 Task: Create List Emails in Board Crisis Management to Workspace Advertising Technology. Create List Phone Calls in Board Public Speaking Training to Workspace Advertising Technology. Create List SMS in Board Sales Forecasting and Budgeting to Workspace Advertising Technology
Action: Mouse moved to (345, 113)
Screenshot: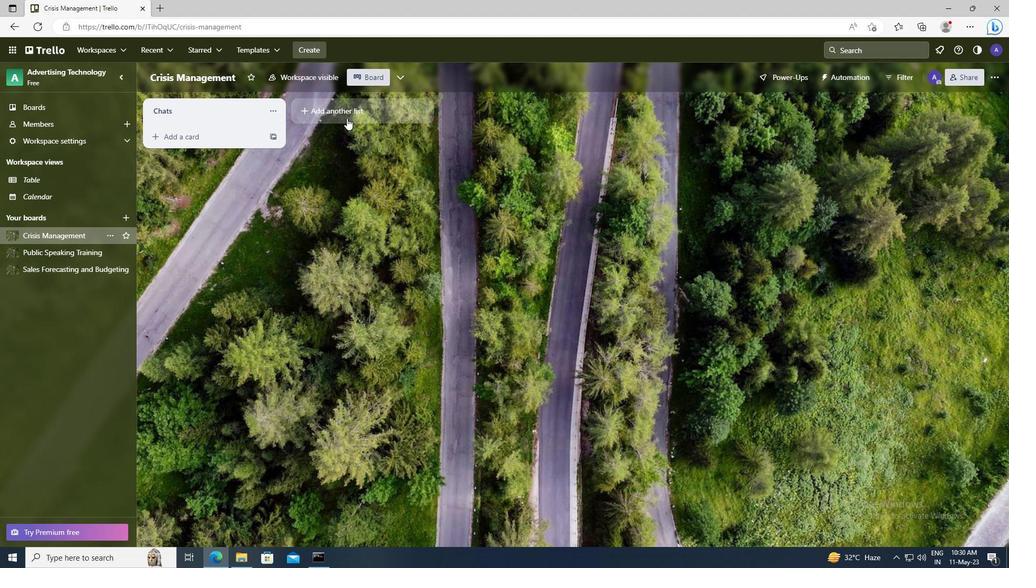
Action: Mouse pressed left at (345, 113)
Screenshot: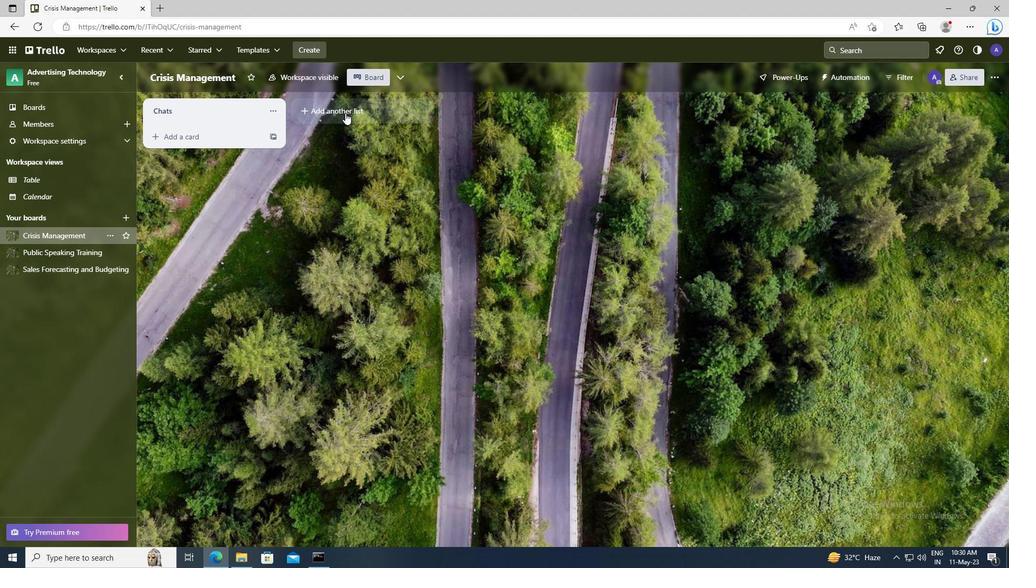
Action: Key pressed <Key.shift>EMAILS
Screenshot: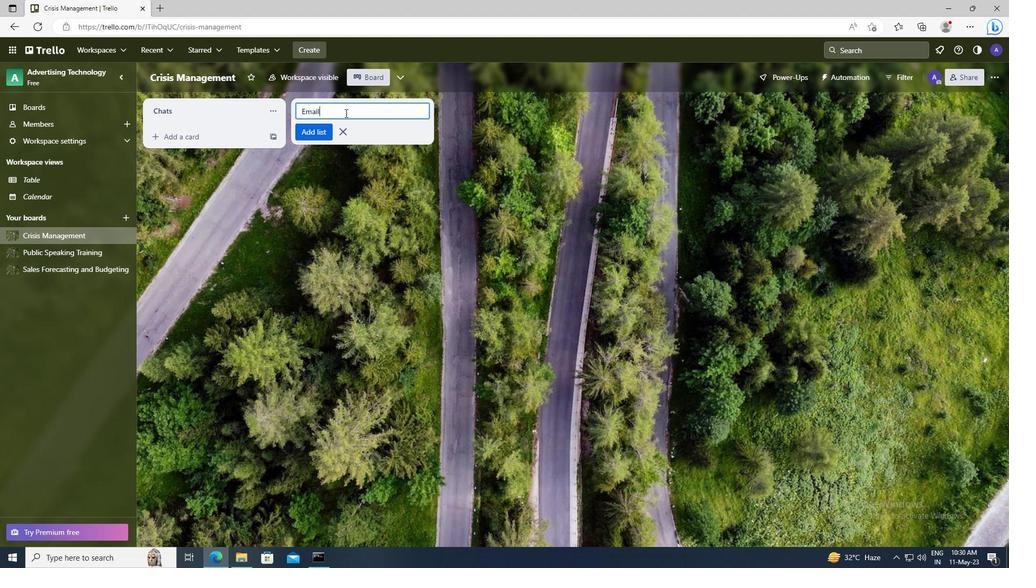 
Action: Mouse moved to (315, 129)
Screenshot: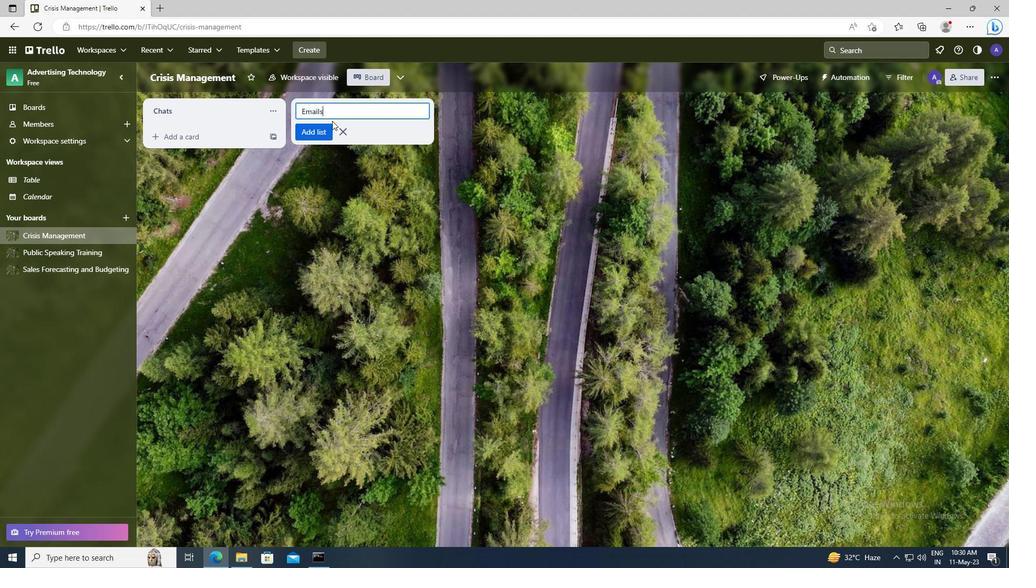 
Action: Mouse pressed left at (315, 129)
Screenshot: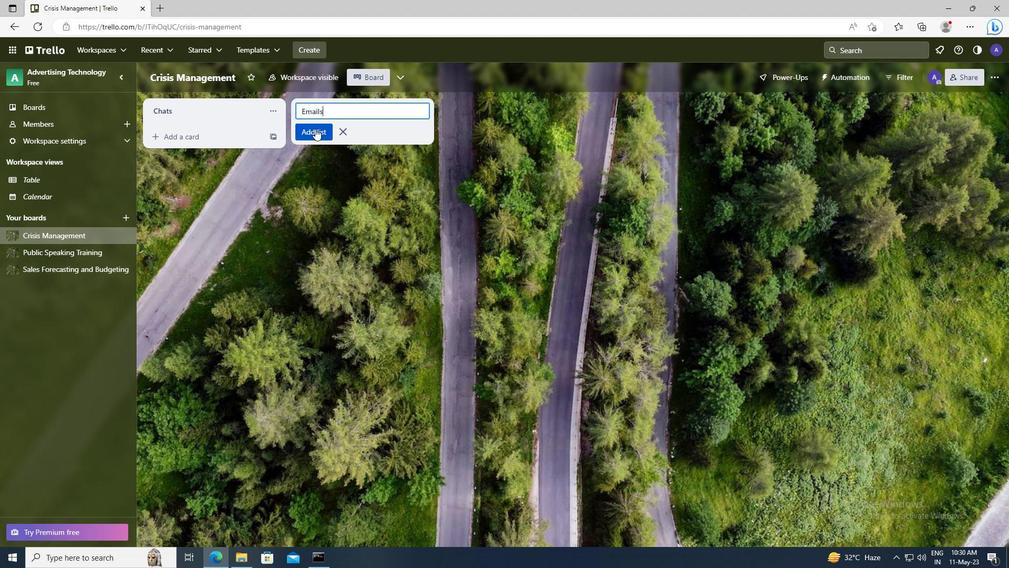 
Action: Mouse moved to (72, 250)
Screenshot: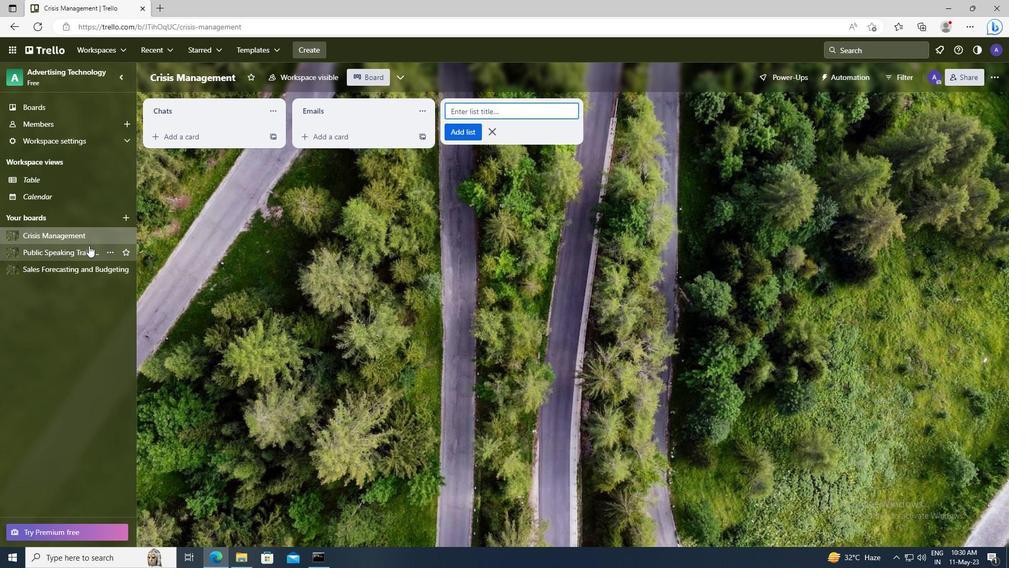 
Action: Mouse pressed left at (72, 250)
Screenshot: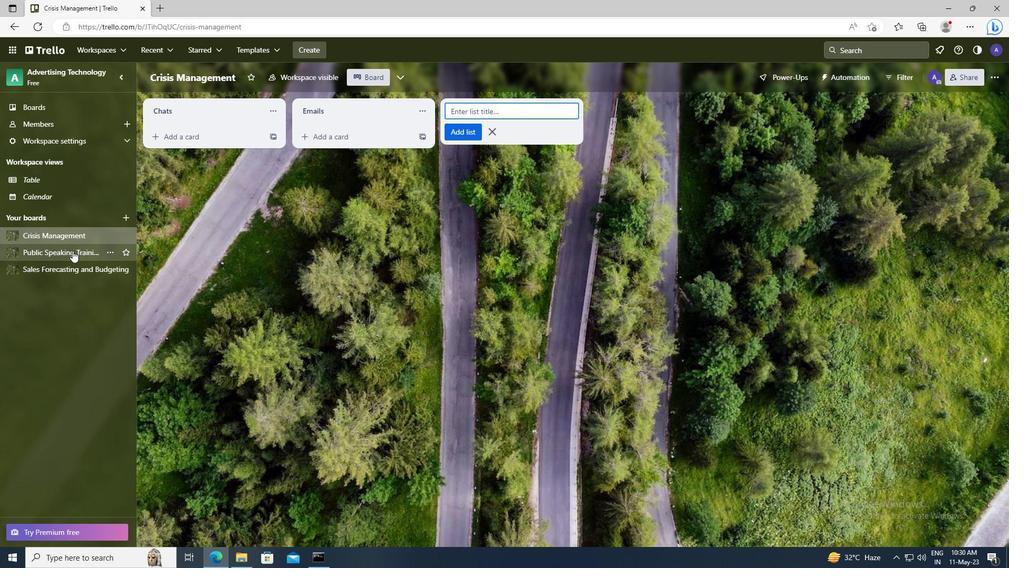 
Action: Mouse moved to (316, 107)
Screenshot: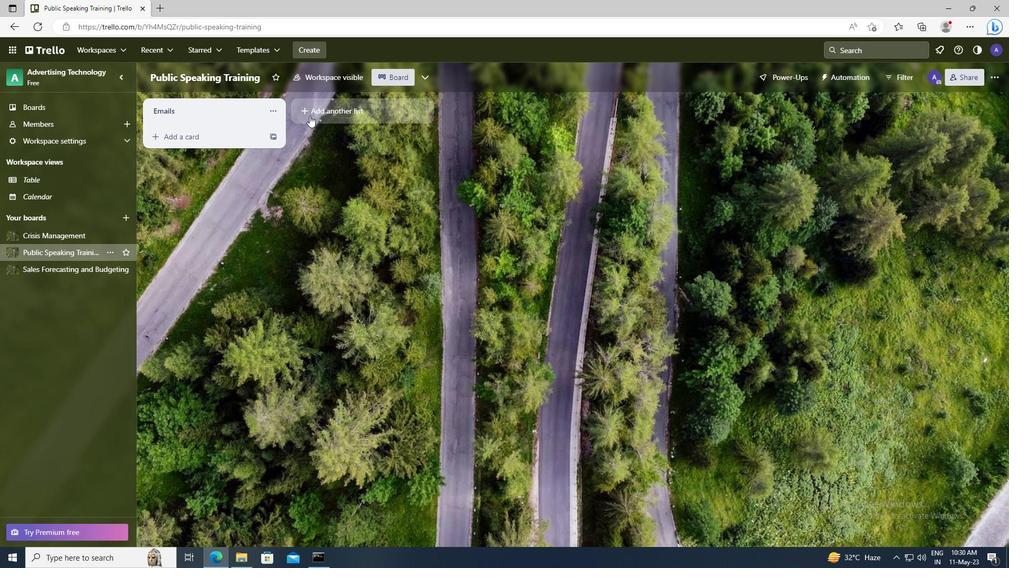 
Action: Mouse pressed left at (316, 107)
Screenshot: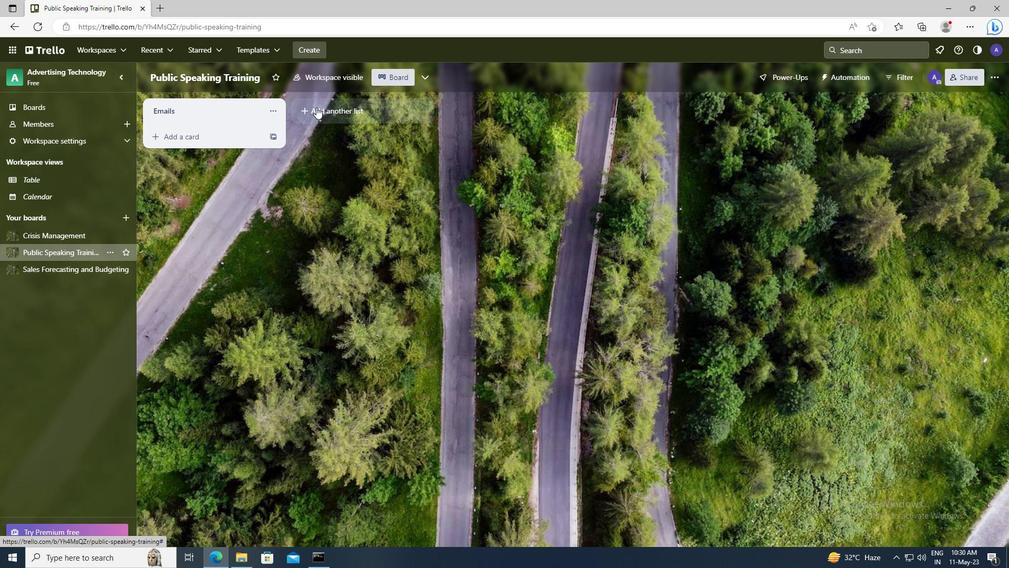 
Action: Key pressed <Key.shift>PHONE<Key.space><Key.shift>CALLS
Screenshot: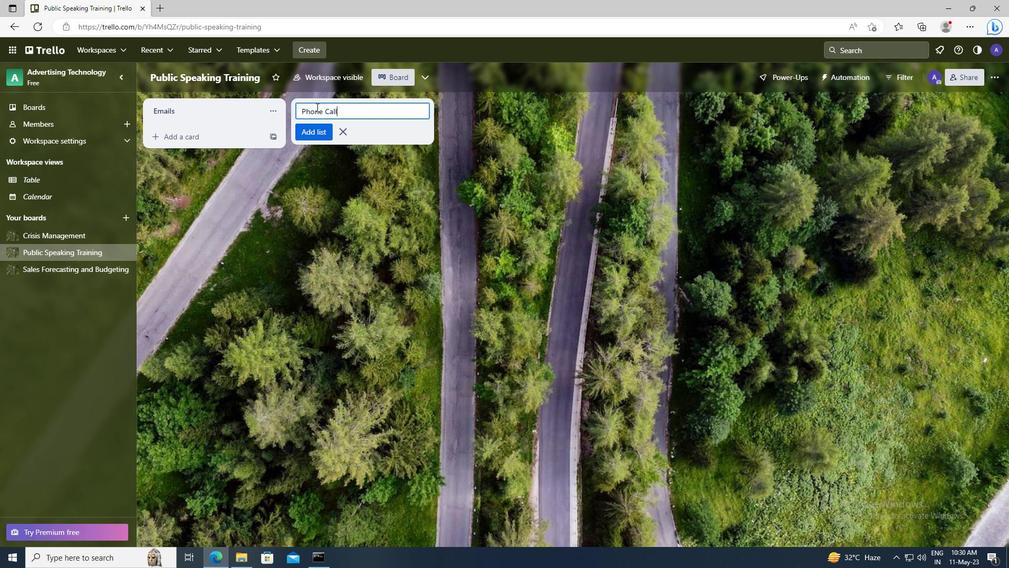 
Action: Mouse moved to (316, 135)
Screenshot: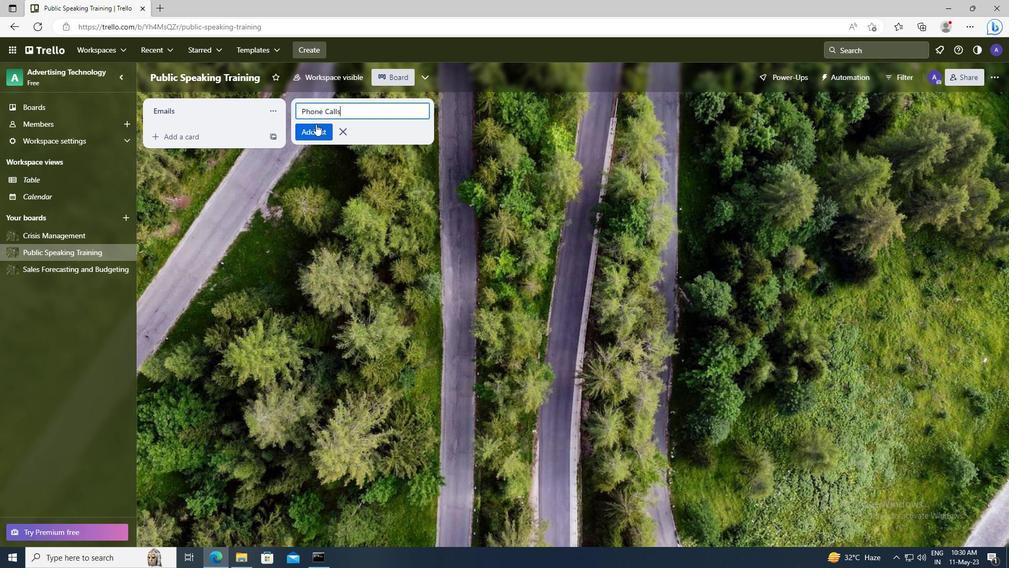 
Action: Mouse pressed left at (316, 135)
Screenshot: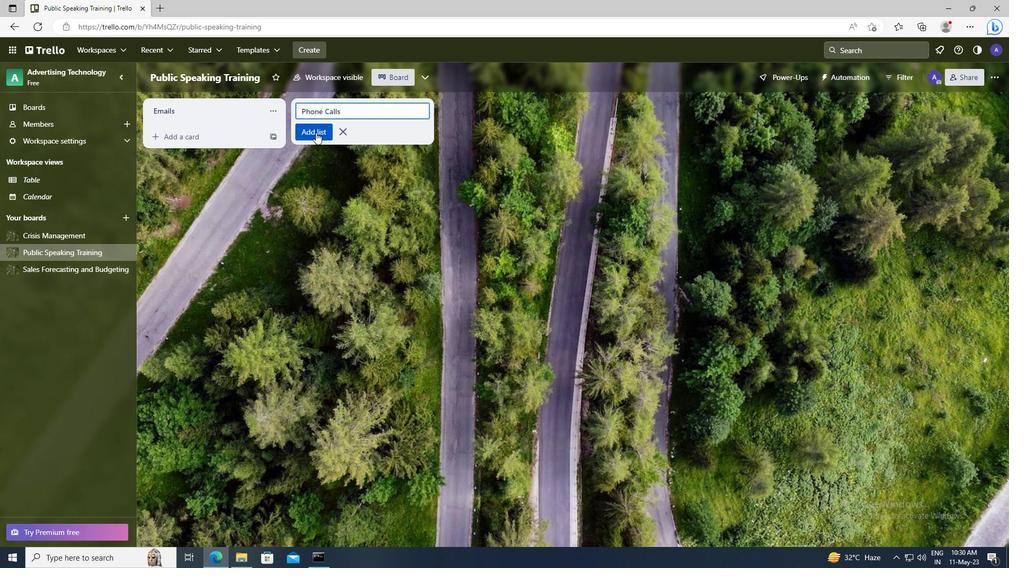 
Action: Mouse moved to (59, 268)
Screenshot: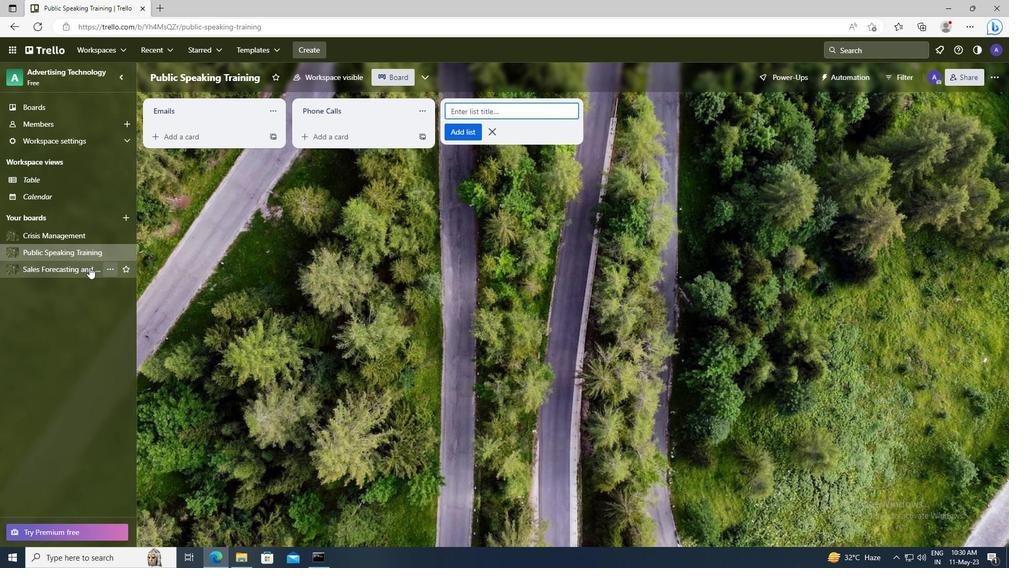 
Action: Mouse pressed left at (59, 268)
Screenshot: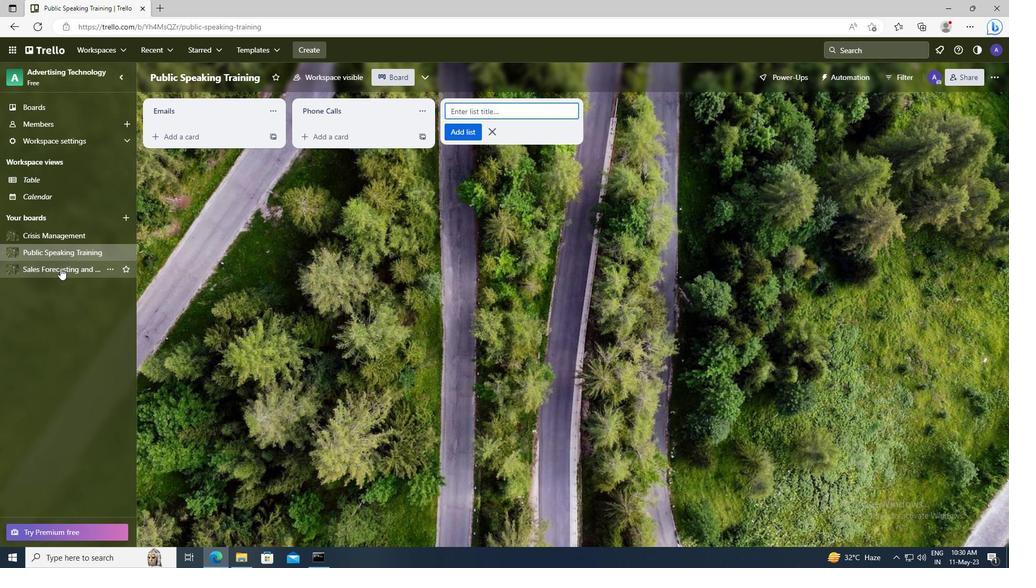 
Action: Mouse moved to (324, 112)
Screenshot: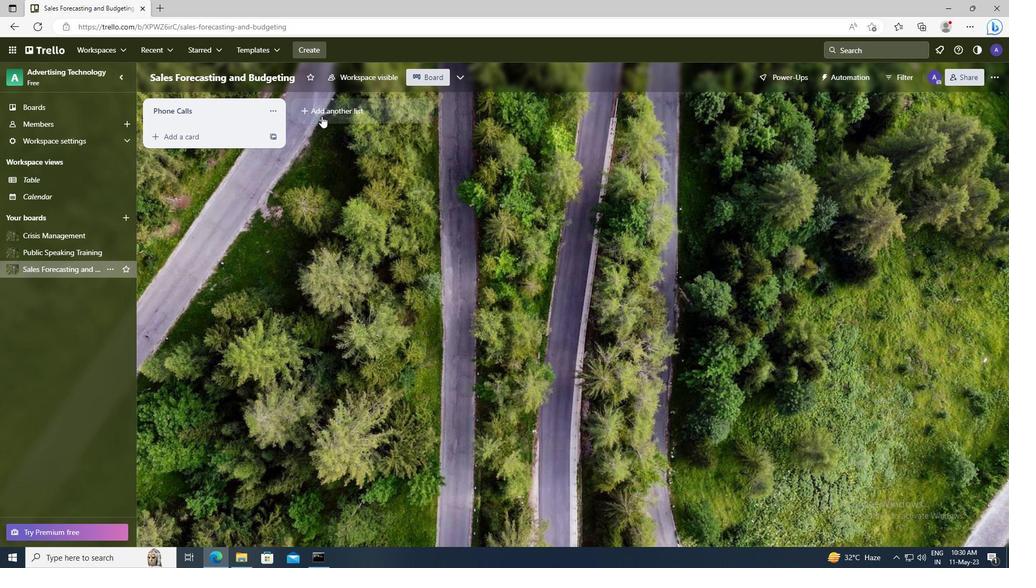 
Action: Mouse pressed left at (324, 112)
Screenshot: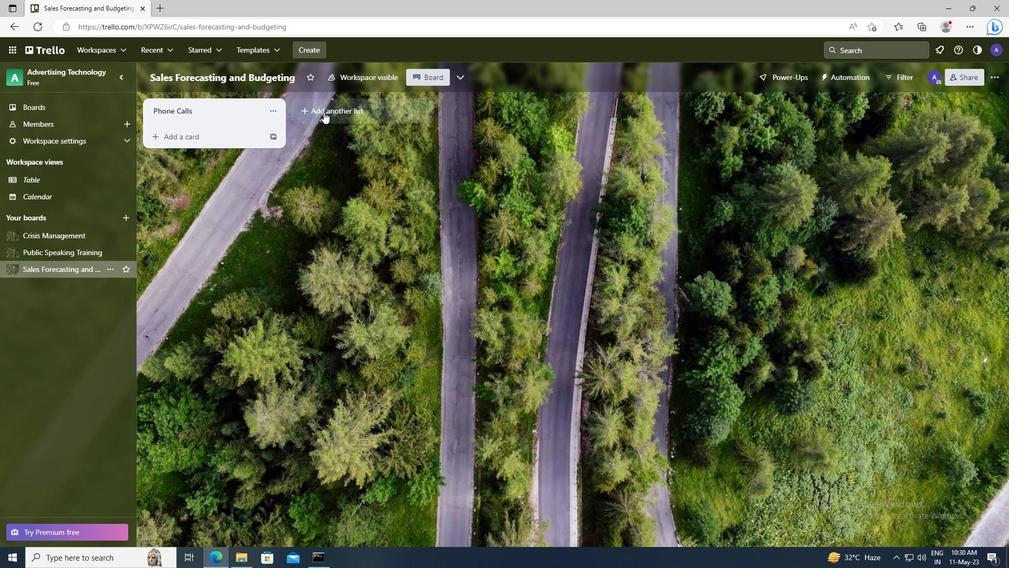 
Action: Key pressed <Key.shift>SMS
Screenshot: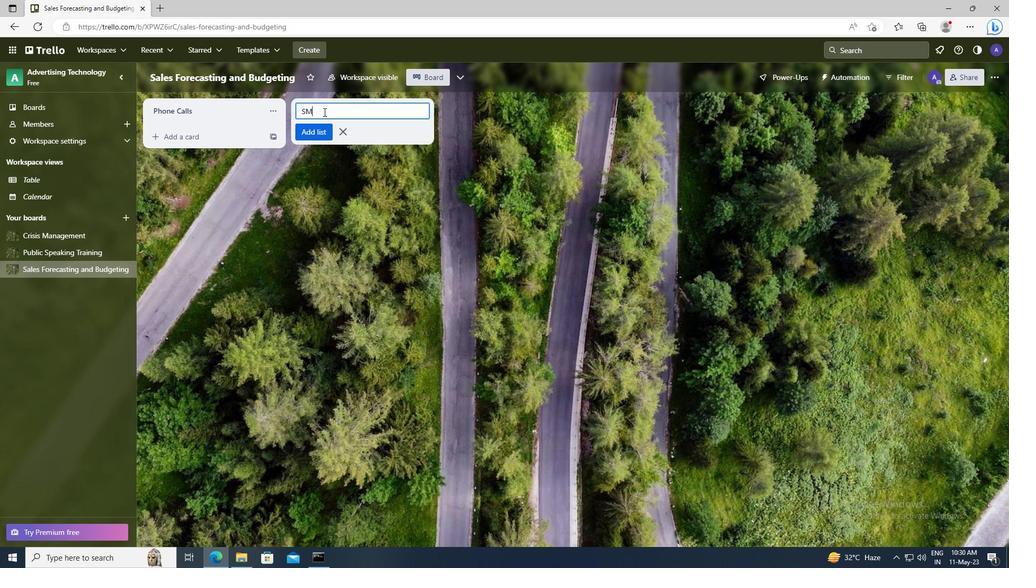 
Action: Mouse moved to (320, 134)
Screenshot: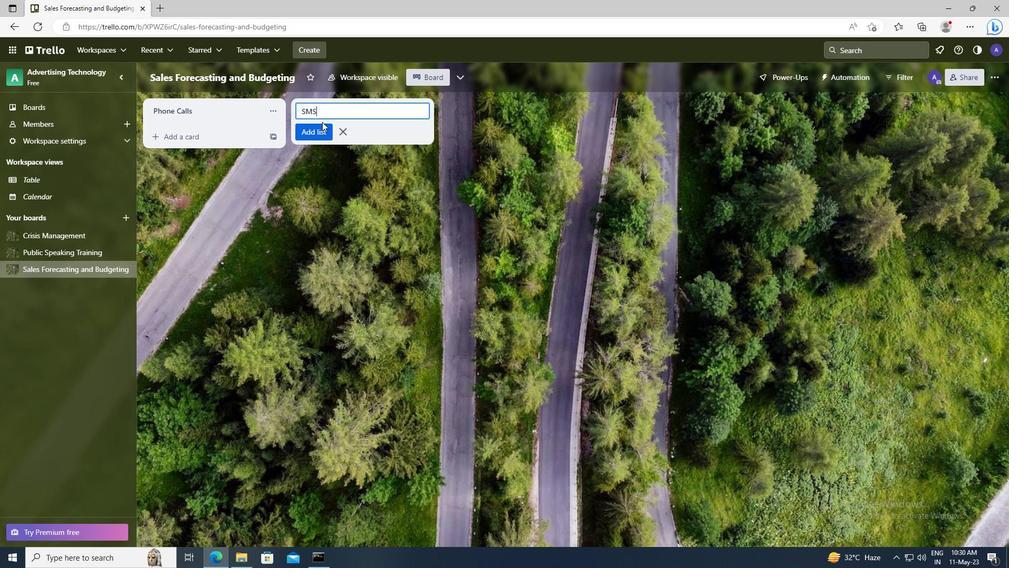 
Action: Mouse pressed left at (320, 134)
Screenshot: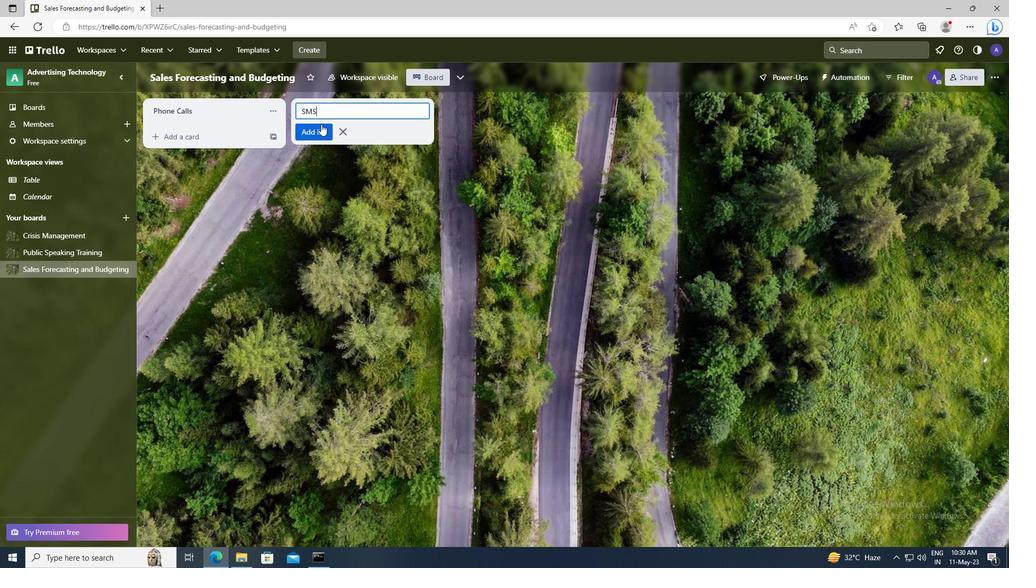 
